Task: Set up a call with the development team on Monday at 3:00 PM.
Action: Mouse pressed left at (43, 209)
Screenshot: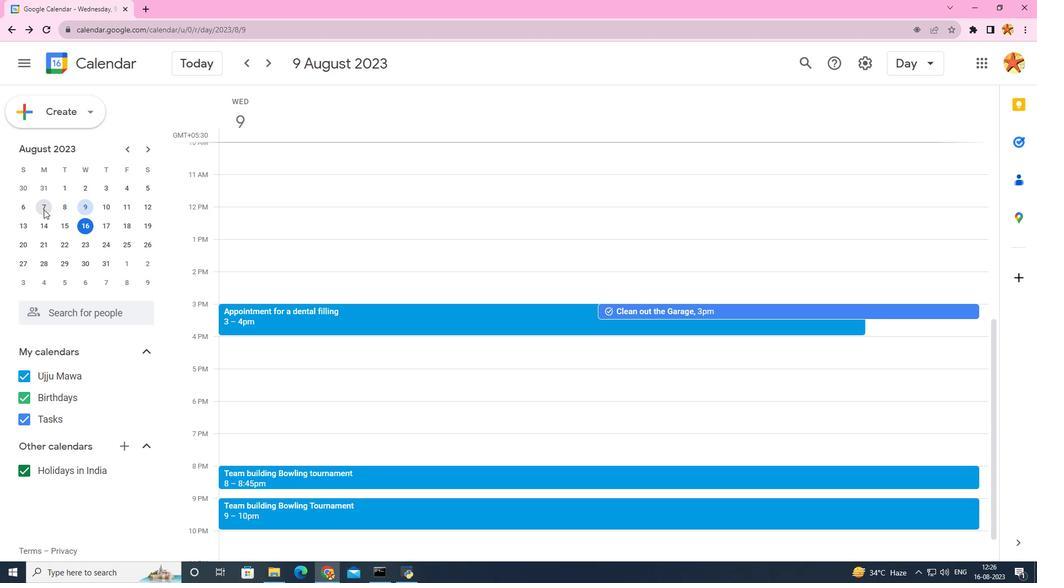 
Action: Mouse moved to (264, 310)
Screenshot: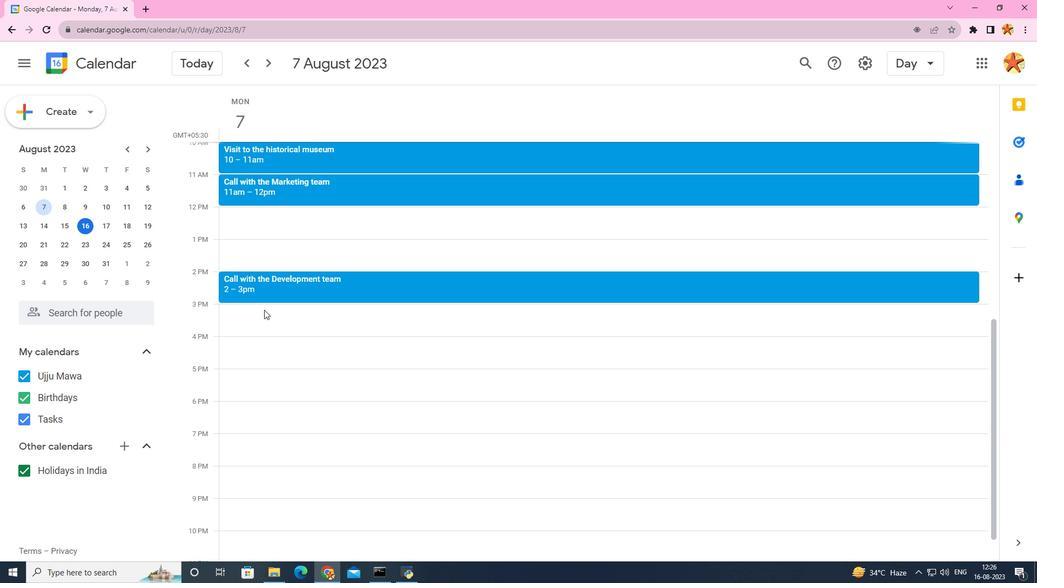 
Action: Mouse pressed left at (264, 310)
Screenshot: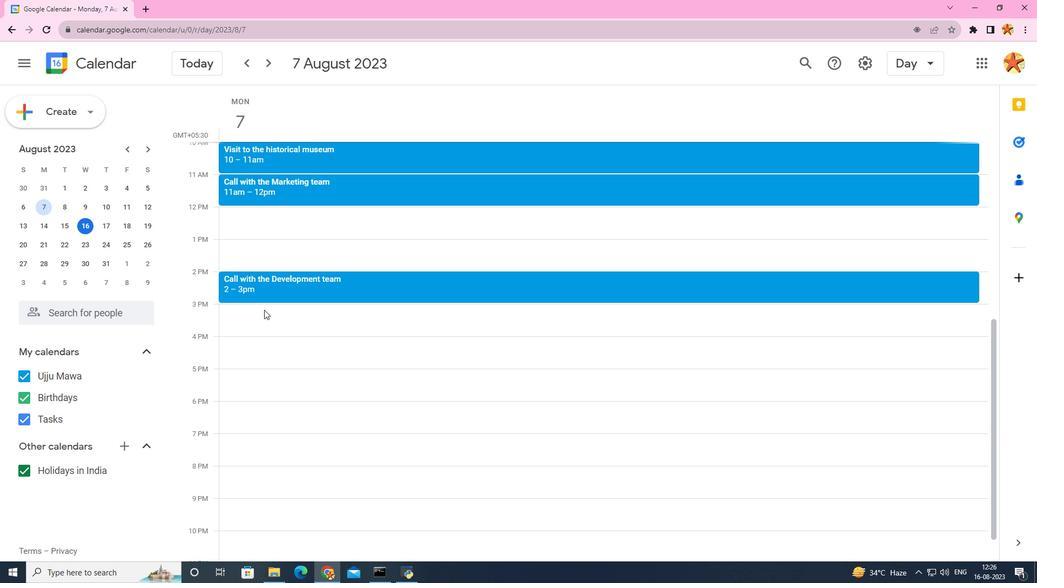 
Action: Mouse moved to (539, 192)
Screenshot: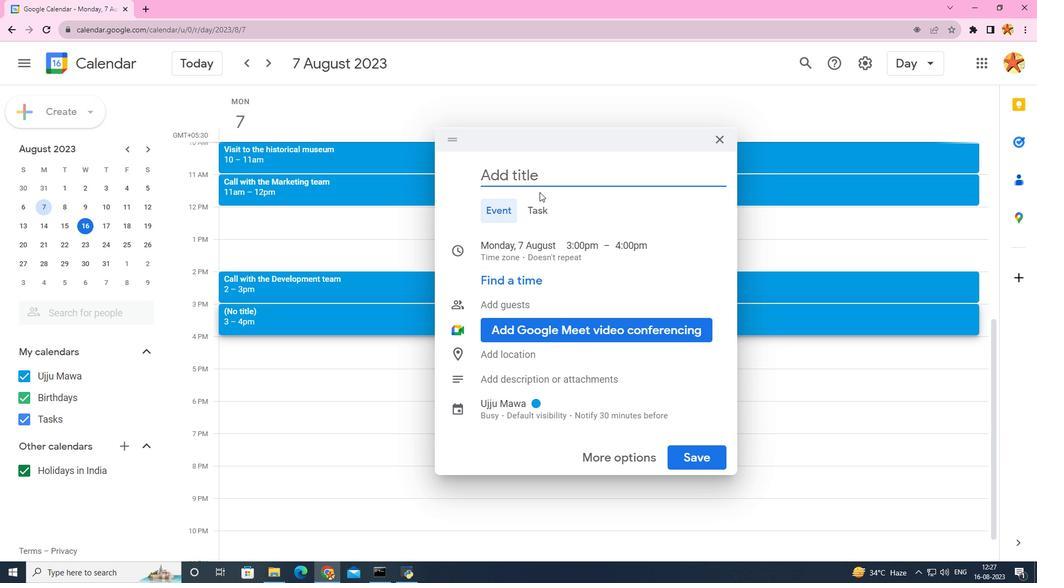 
Action: Key pressed <Key.caps_lock>C<Key.caps_lock>ak<Key.backspace>ll<Key.space>with<Key.space>the<Key.space><Key.caps_lock>D<Key.caps_lock>evelopment<Key.space>team
Screenshot: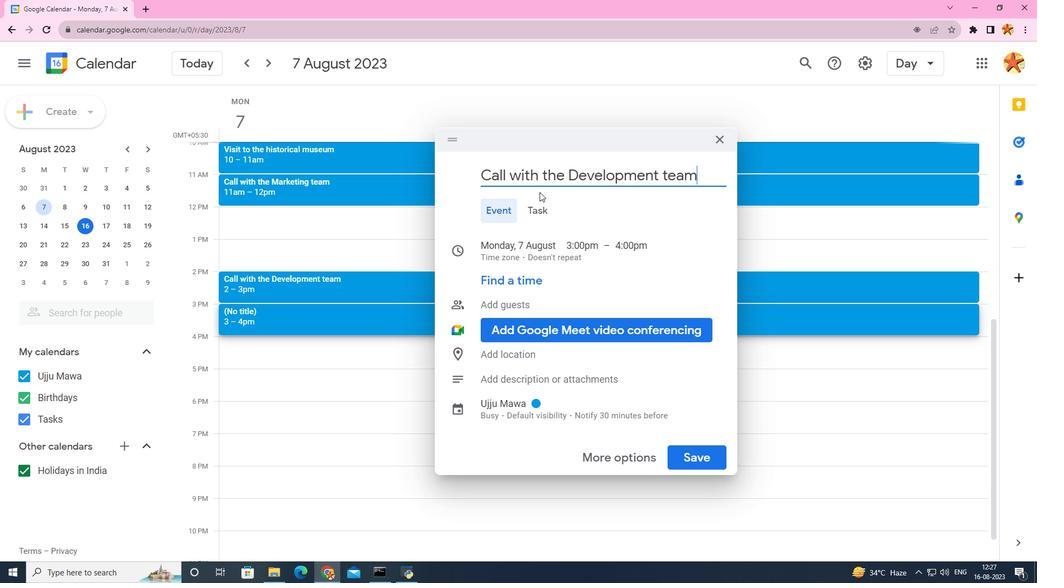 
Action: Mouse moved to (714, 458)
Screenshot: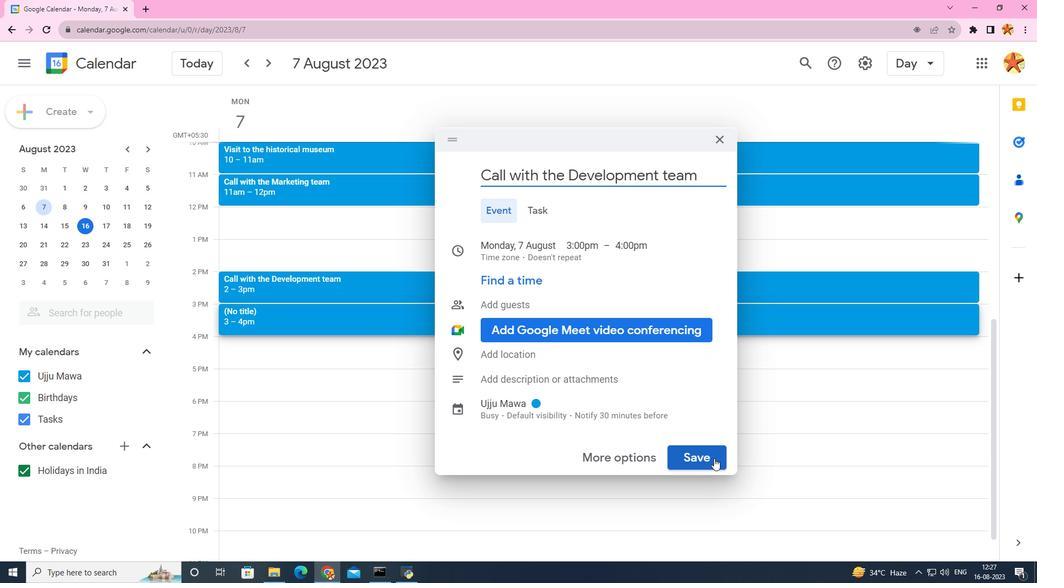 
Action: Mouse pressed left at (714, 458)
Screenshot: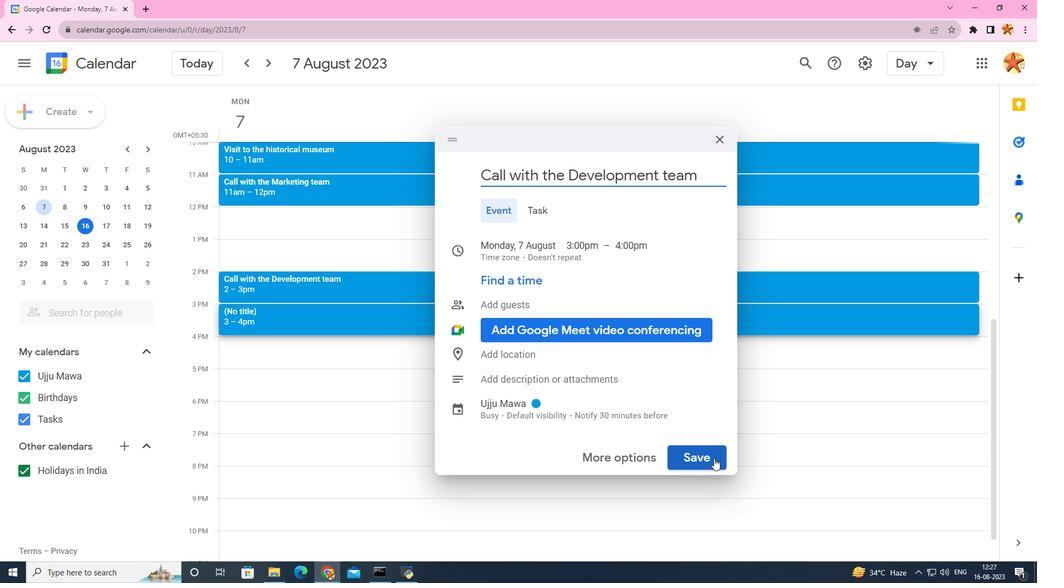 
